 Task: Create a section Front-end Framework Sprint and in the section, add a milestone Mobile Application Performance Testing in the project BellTech
Action: Mouse moved to (441, 357)
Screenshot: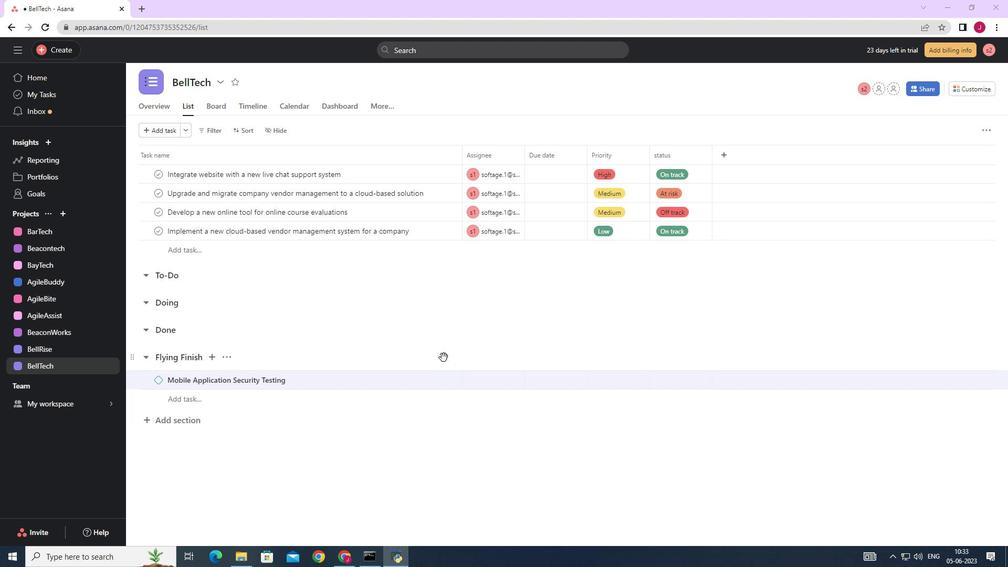 
Action: Mouse scrolled (441, 358) with delta (0, 0)
Screenshot: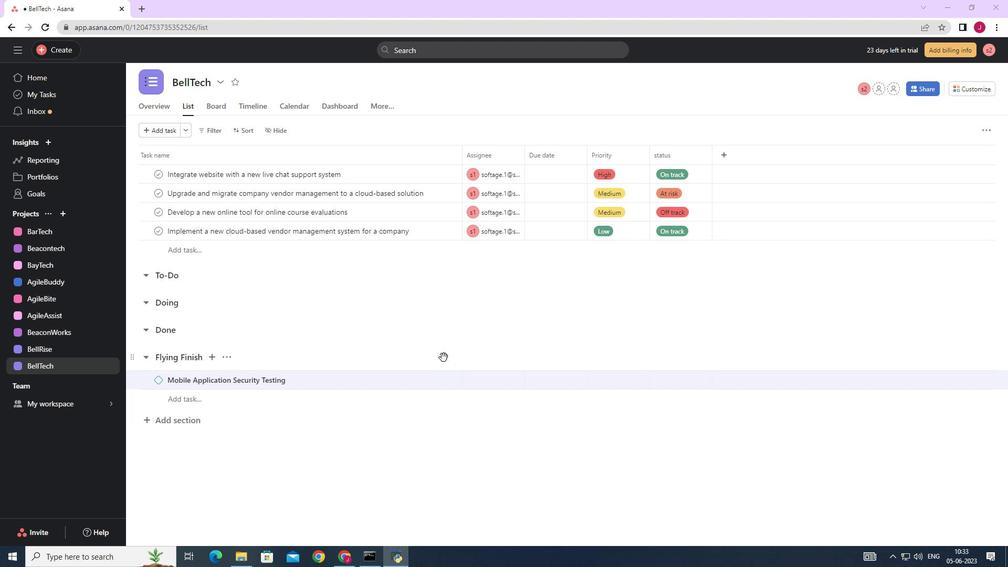 
Action: Mouse scrolled (441, 358) with delta (0, 0)
Screenshot: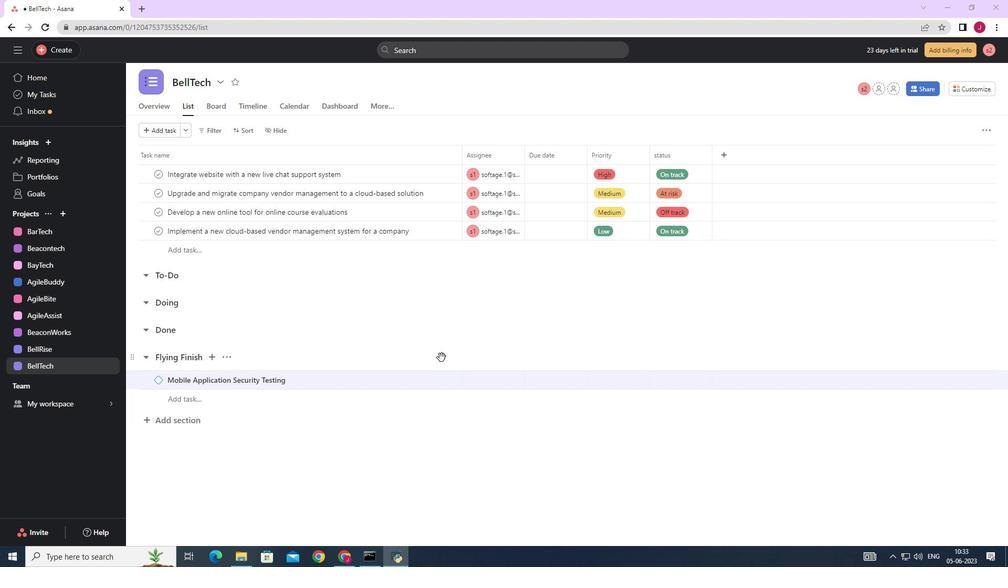 
Action: Mouse moved to (438, 356)
Screenshot: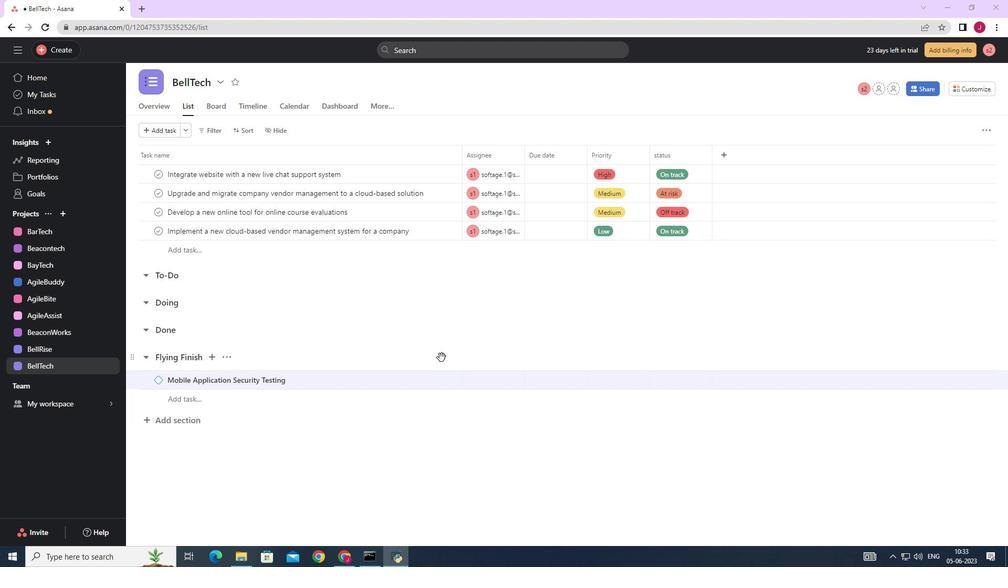 
Action: Mouse scrolled (438, 357) with delta (0, 0)
Screenshot: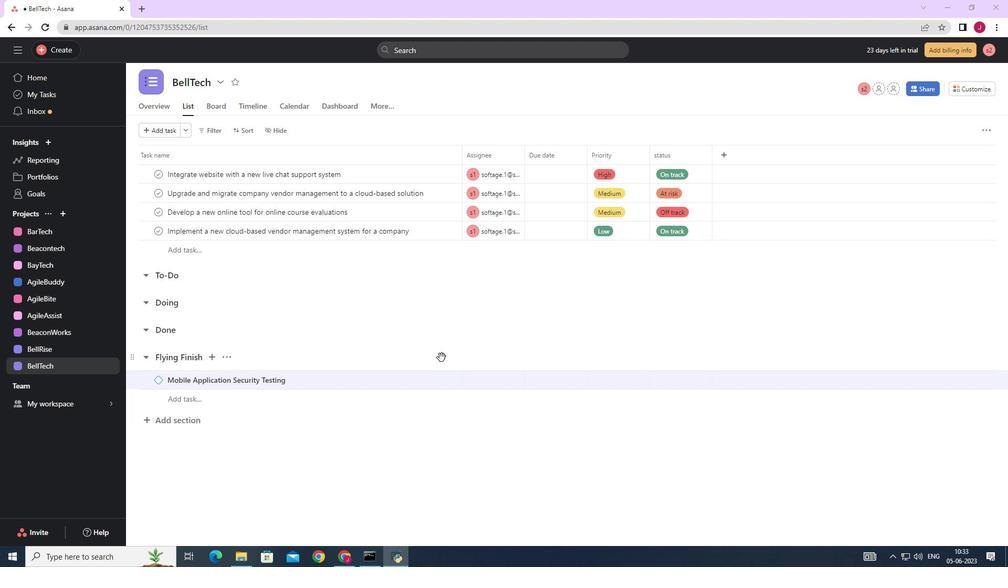 
Action: Mouse moved to (434, 353)
Screenshot: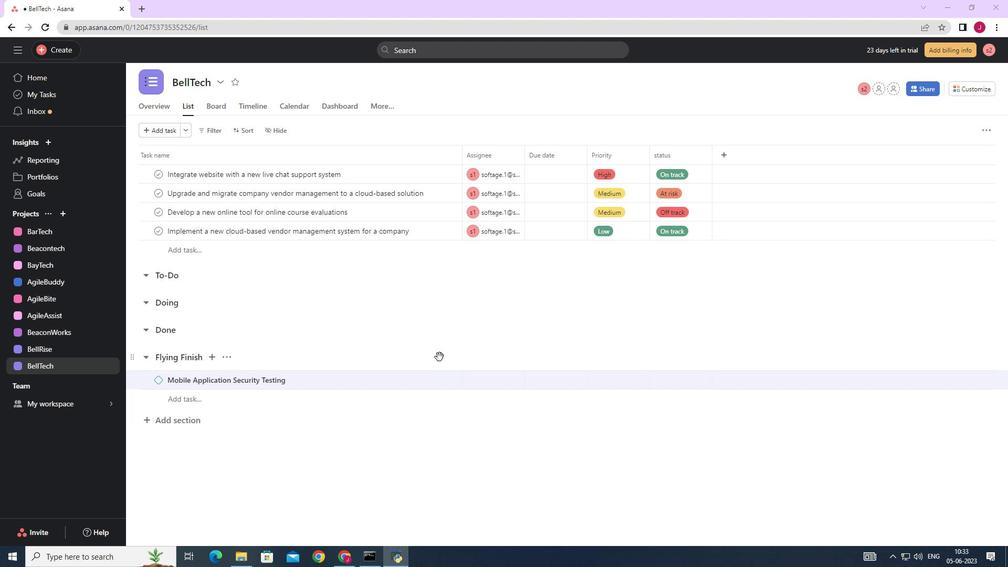 
Action: Mouse scrolled (434, 353) with delta (0, 0)
Screenshot: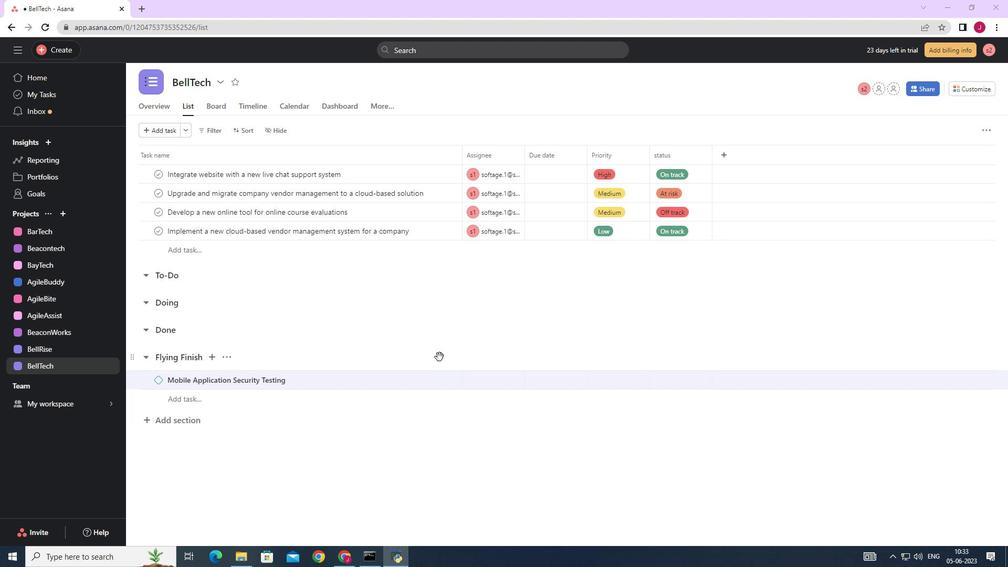 
Action: Mouse moved to (431, 349)
Screenshot: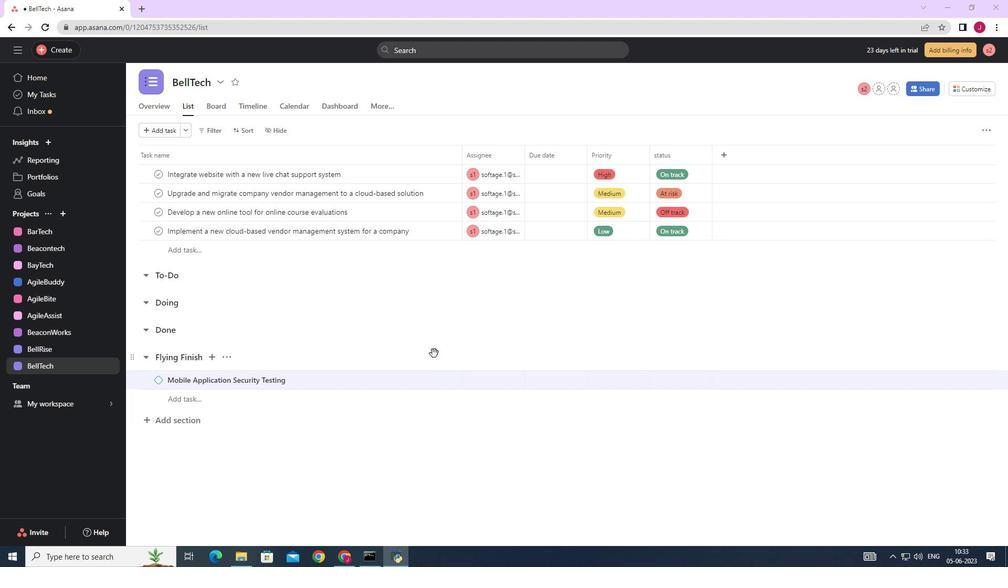 
Action: Mouse scrolled (431, 349) with delta (0, 0)
Screenshot: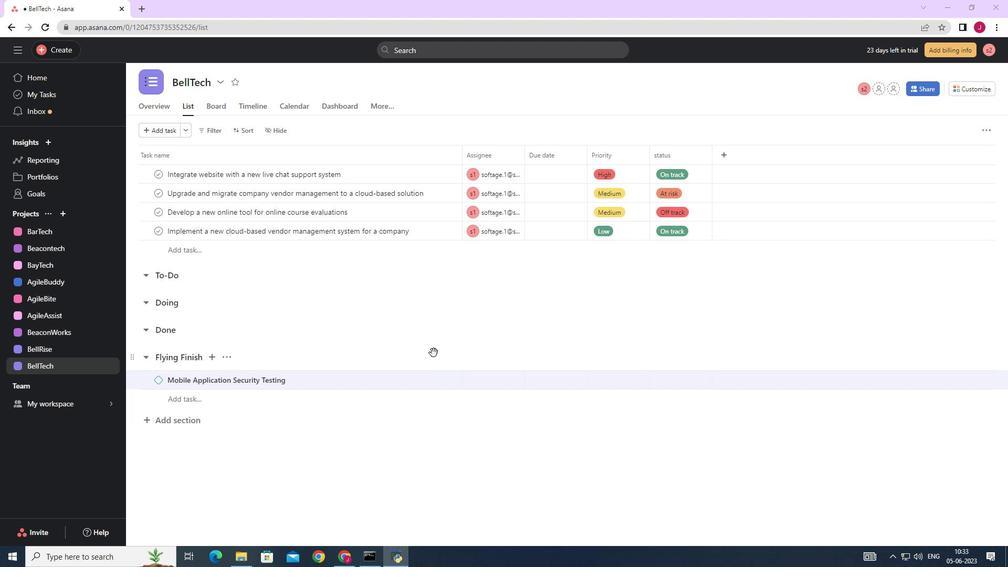 
Action: Mouse scrolled (431, 349) with delta (0, 0)
Screenshot: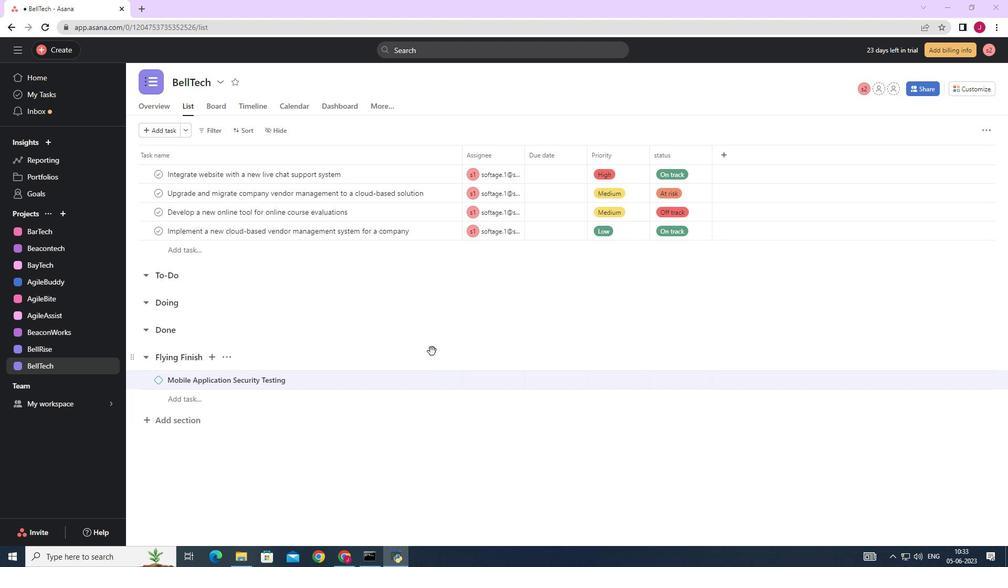 
Action: Mouse scrolled (431, 349) with delta (0, 0)
Screenshot: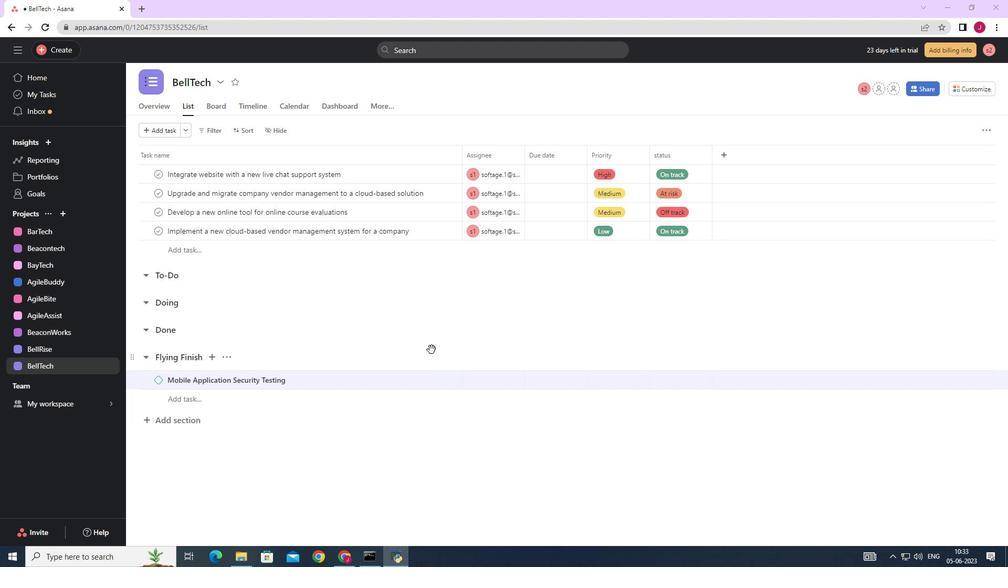 
Action: Mouse moved to (194, 421)
Screenshot: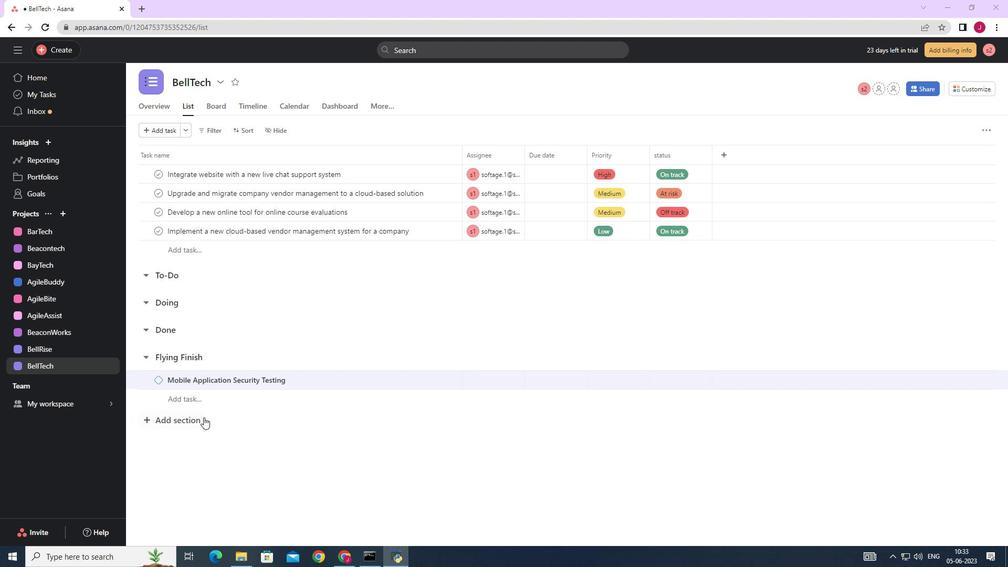 
Action: Mouse pressed left at (194, 421)
Screenshot: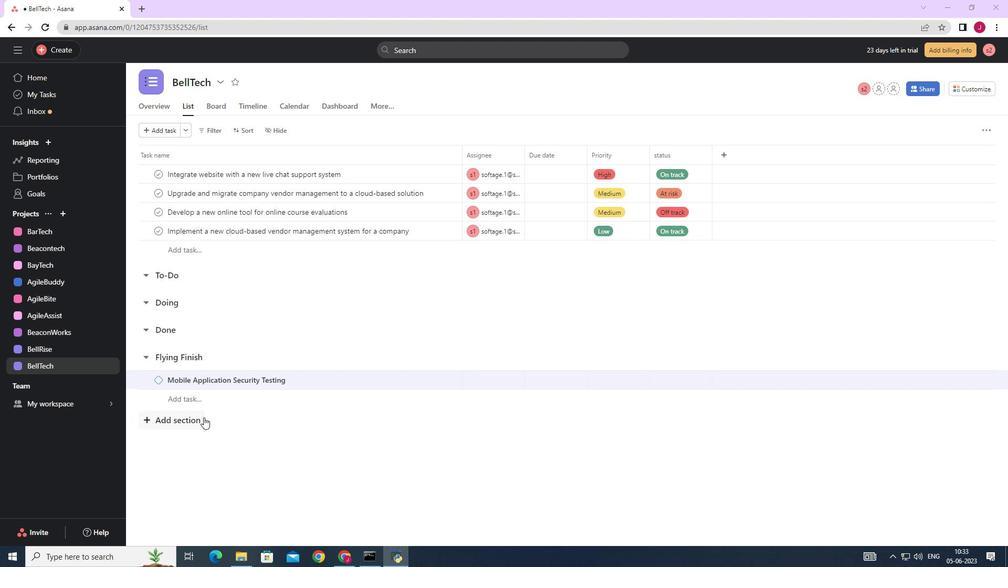 
Action: Mouse moved to (195, 421)
Screenshot: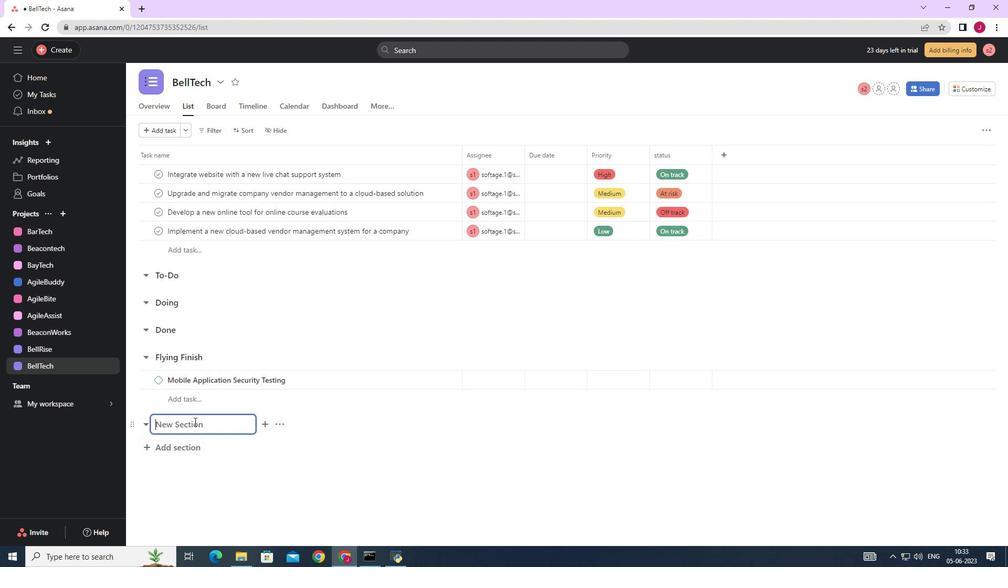 
Action: Mouse scrolled (195, 421) with delta (0, 0)
Screenshot: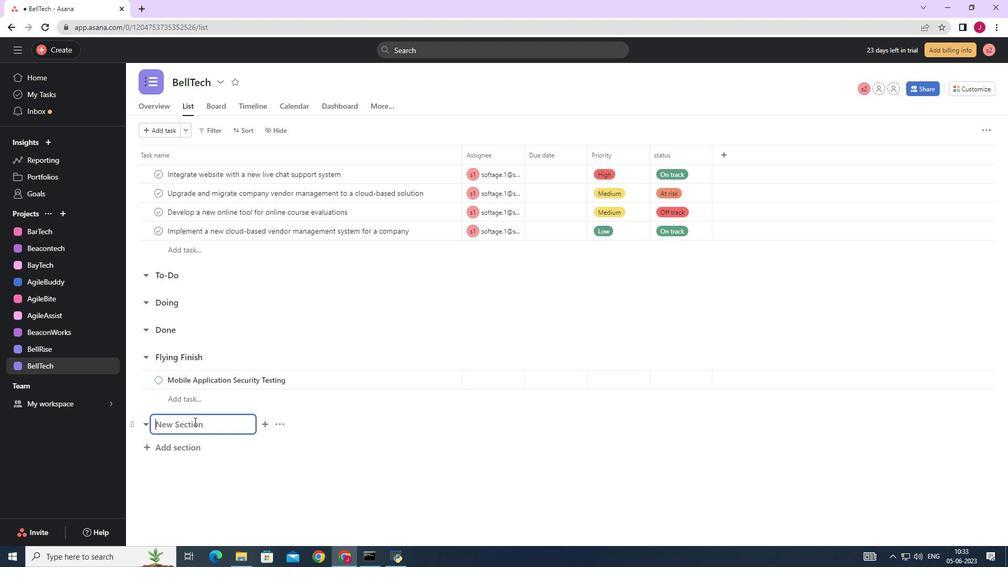 
Action: Mouse scrolled (195, 421) with delta (0, 0)
Screenshot: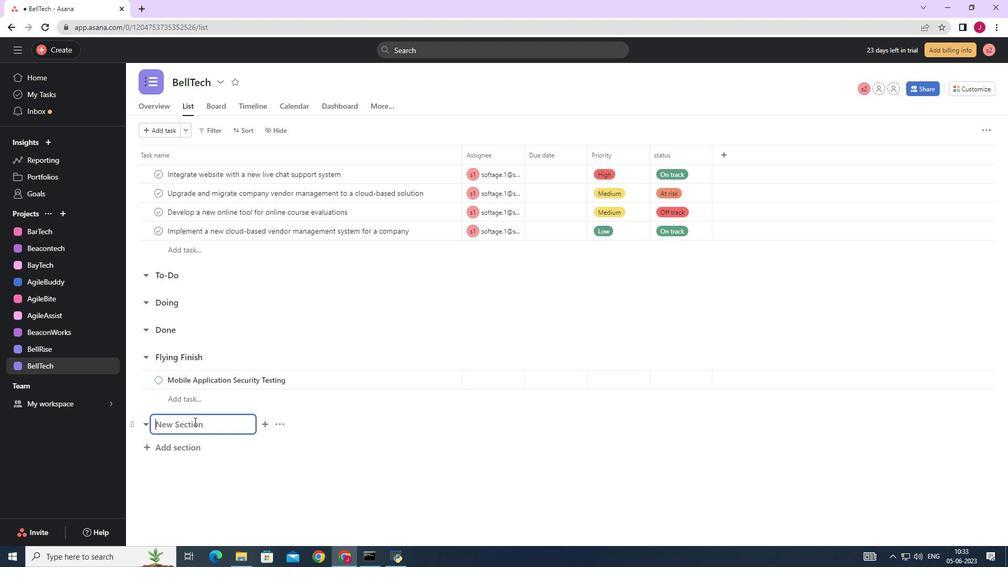 
Action: Mouse scrolled (195, 421) with delta (0, 0)
Screenshot: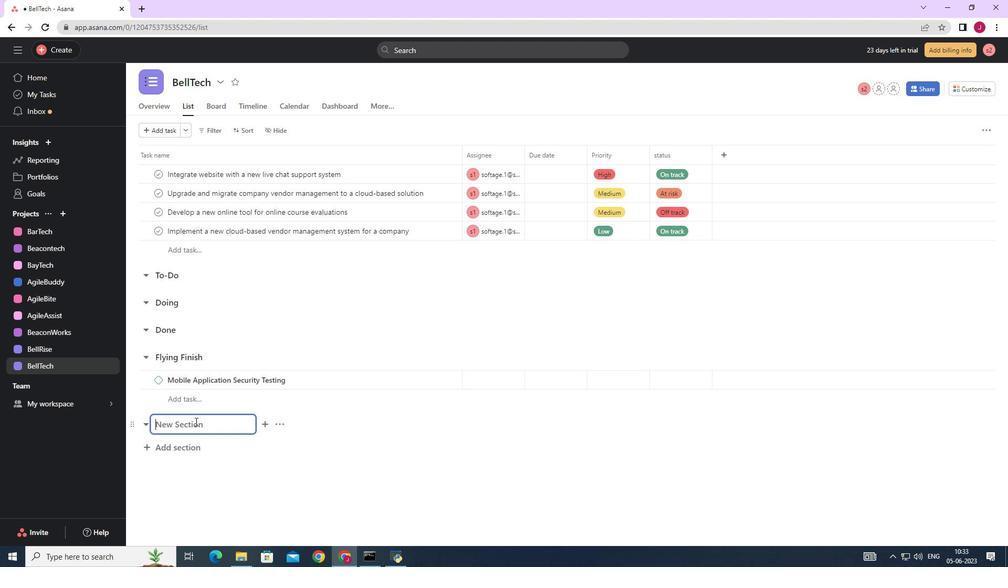 
Action: Mouse scrolled (195, 421) with delta (0, 0)
Screenshot: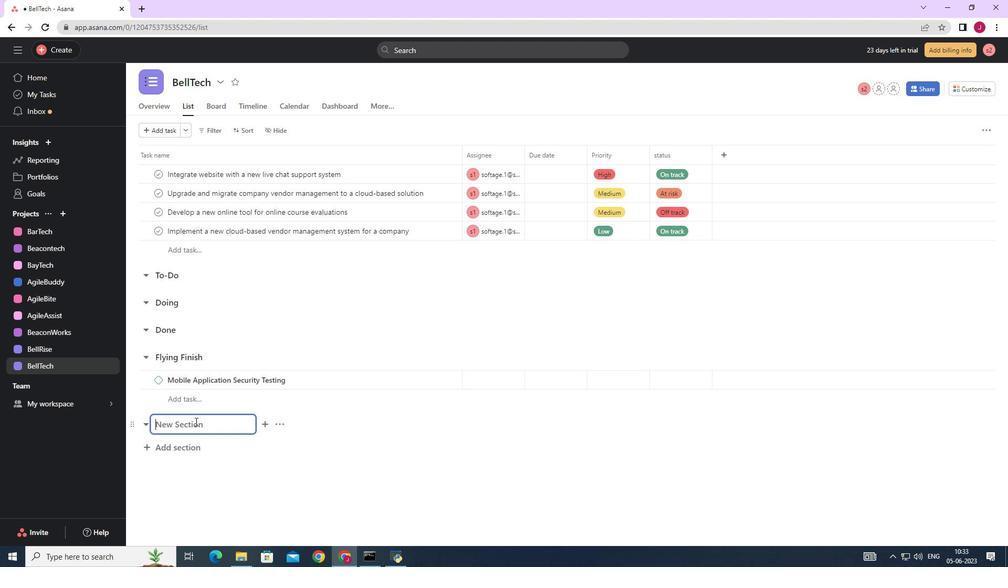 
Action: Mouse moved to (196, 421)
Screenshot: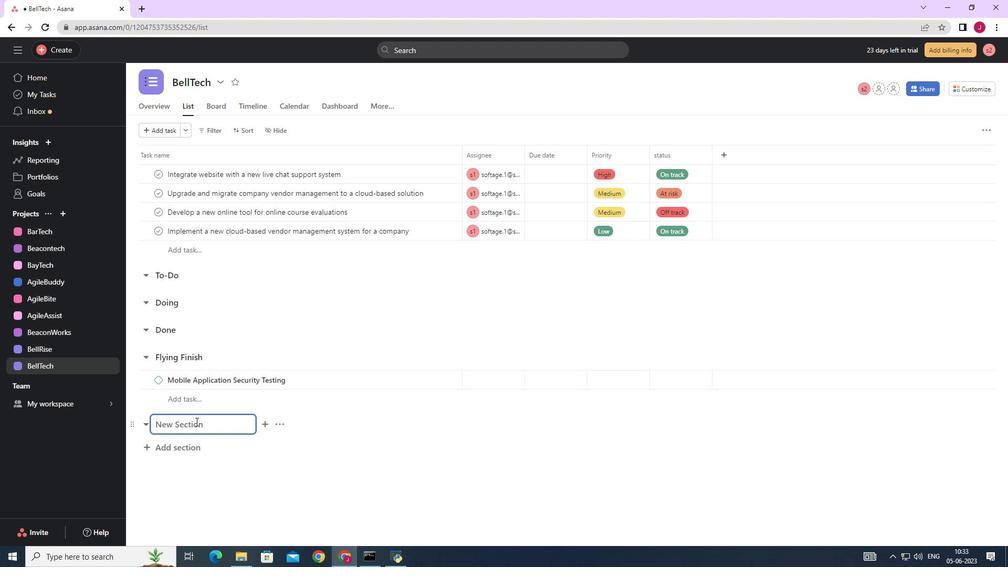 
Action: Mouse pressed left at (196, 421)
Screenshot: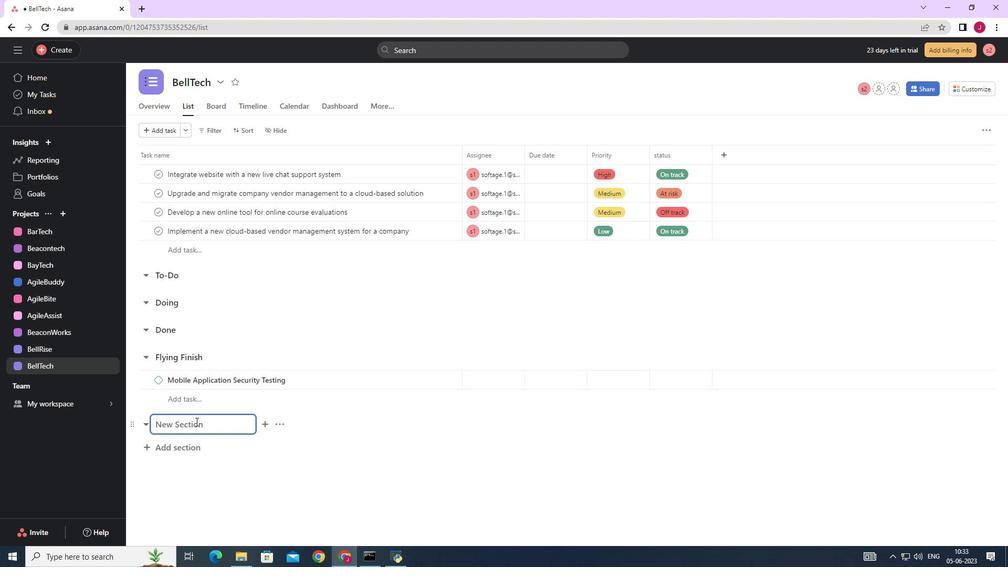 
Action: Key pressed <Key.caps_lock>F<Key.caps_lock>ront-end<Key.space><Key.caps_lock>F<Key.caps_lock>ramework<Key.space><Key.caps_lock>S<Key.caps_lock>print<Key.enter><Key.caps_lock>M<Key.caps_lock>obile<Key.space><Key.caps_lock>A<Key.caps_lock>pplication<Key.space><Key.caps_lock>P<Key.caps_lock>erformance<Key.space><Key.caps_lock>T<Key.caps_lock>esting
Screenshot: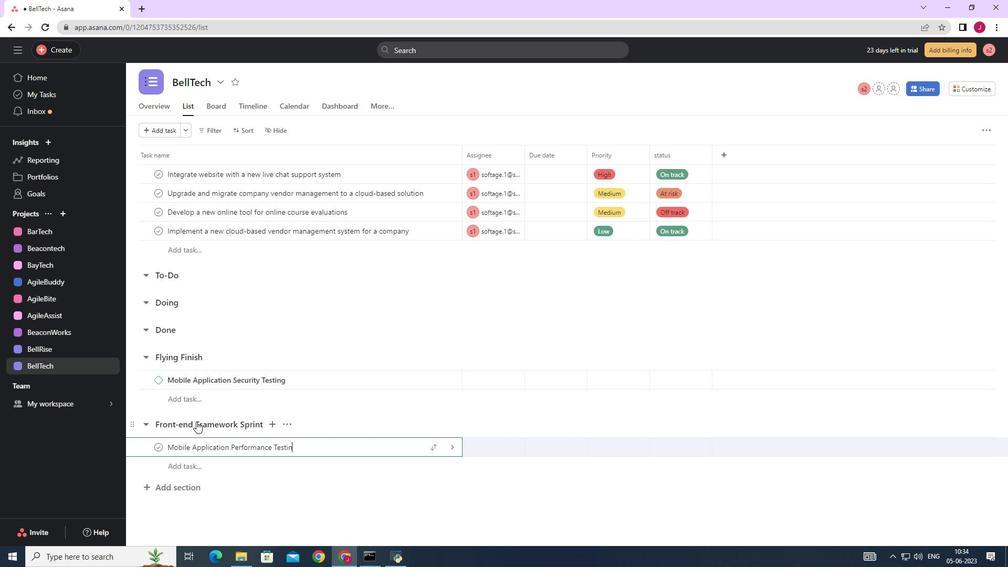 
Action: Mouse moved to (448, 448)
Screenshot: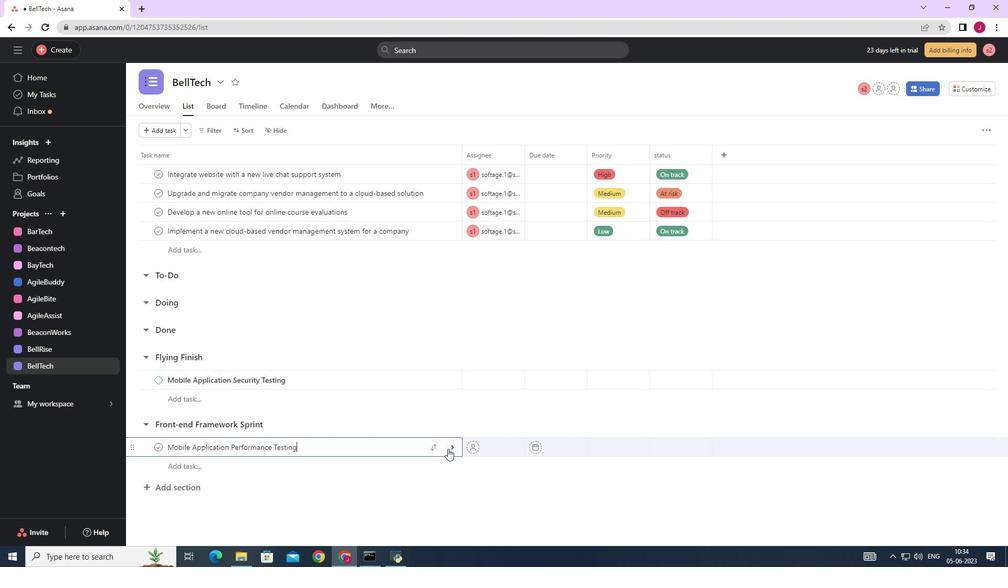 
Action: Mouse pressed left at (448, 448)
Screenshot: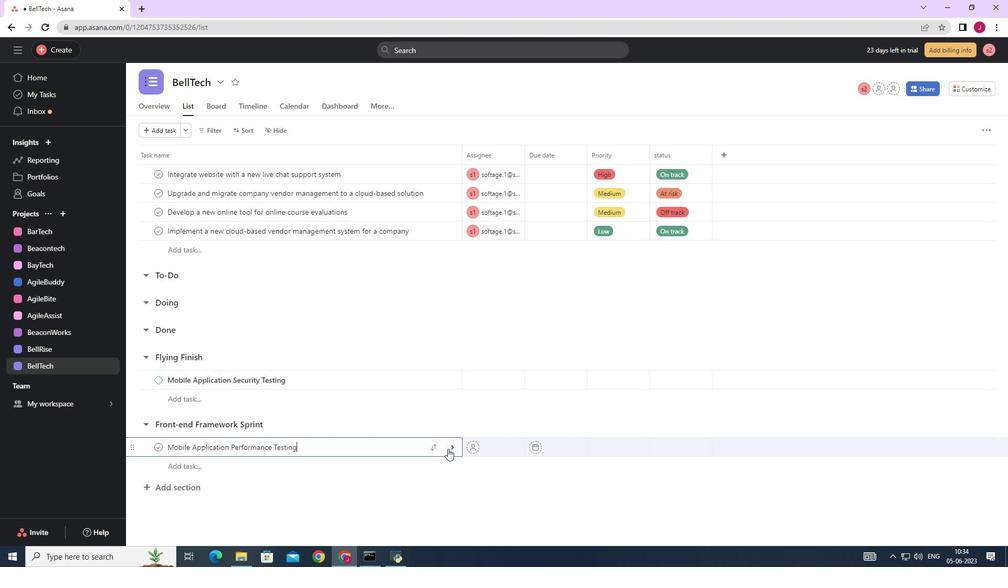 
Action: Mouse moved to (970, 130)
Screenshot: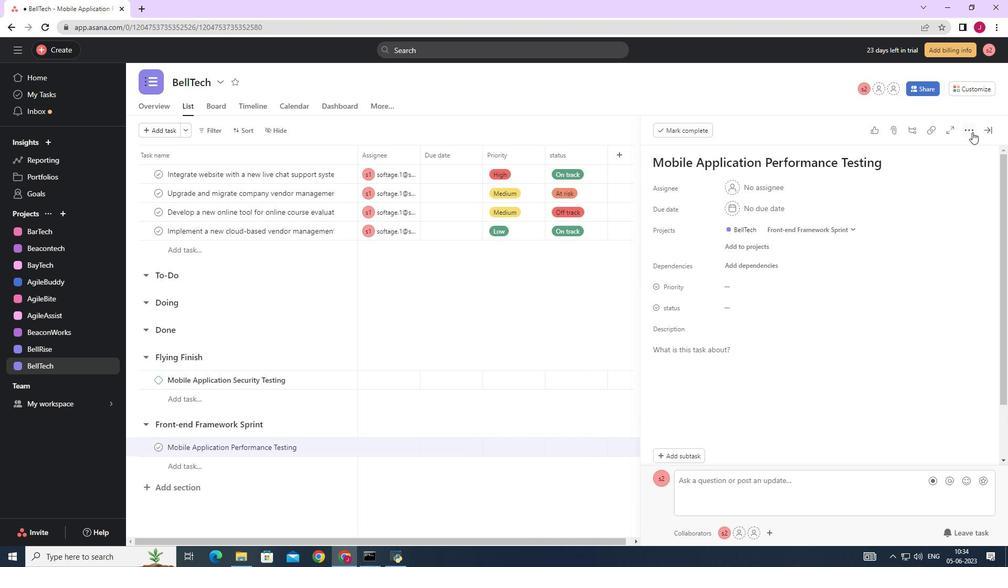 
Action: Mouse pressed left at (970, 130)
Screenshot: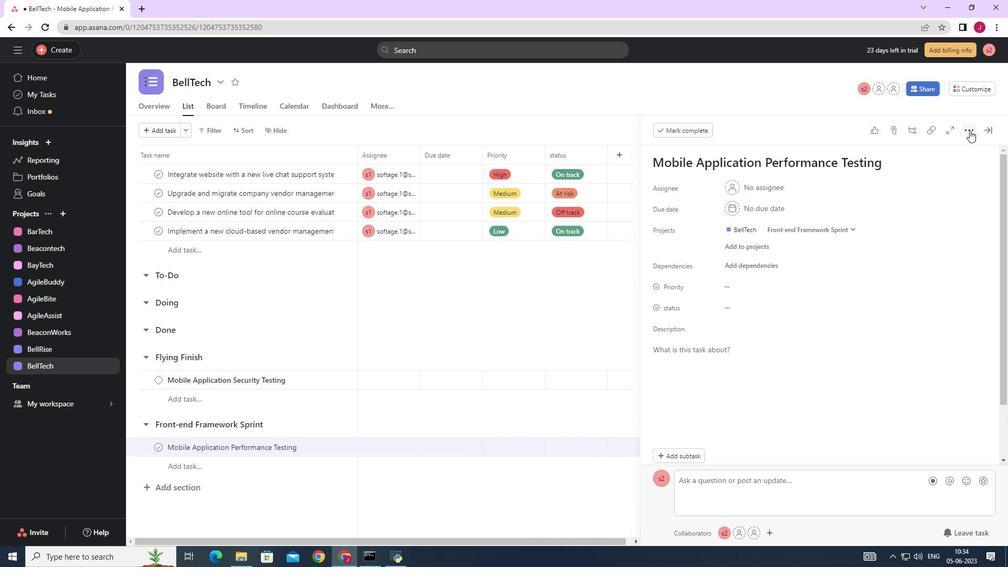 
Action: Mouse moved to (876, 170)
Screenshot: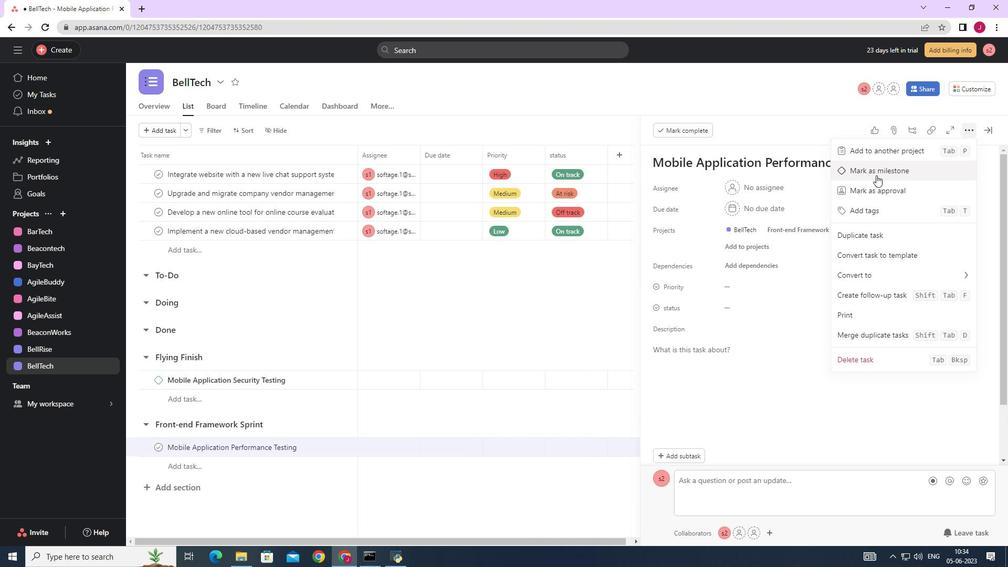 
Action: Mouse pressed left at (876, 170)
Screenshot: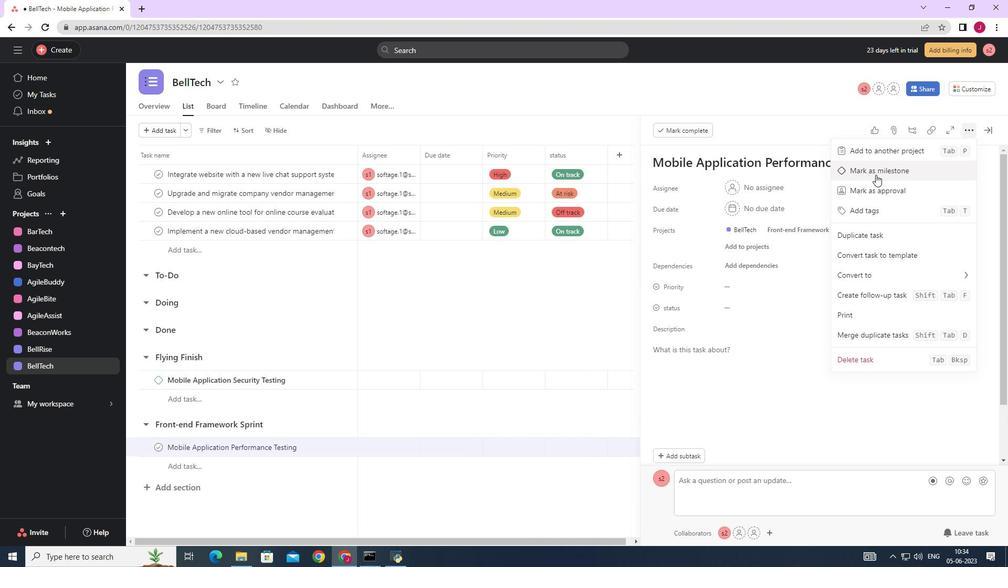 
Action: Mouse moved to (987, 130)
Screenshot: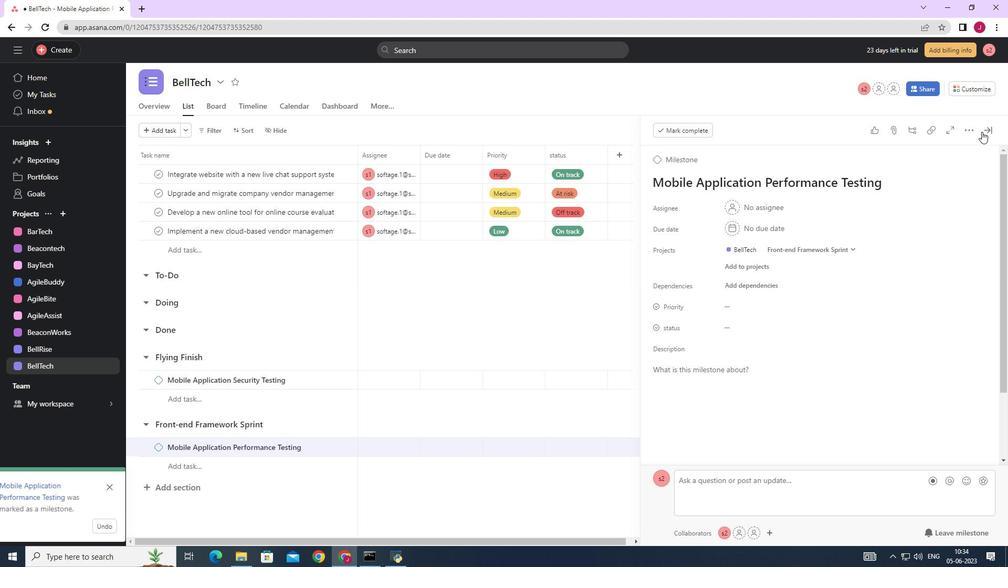 
Action: Mouse pressed left at (987, 130)
Screenshot: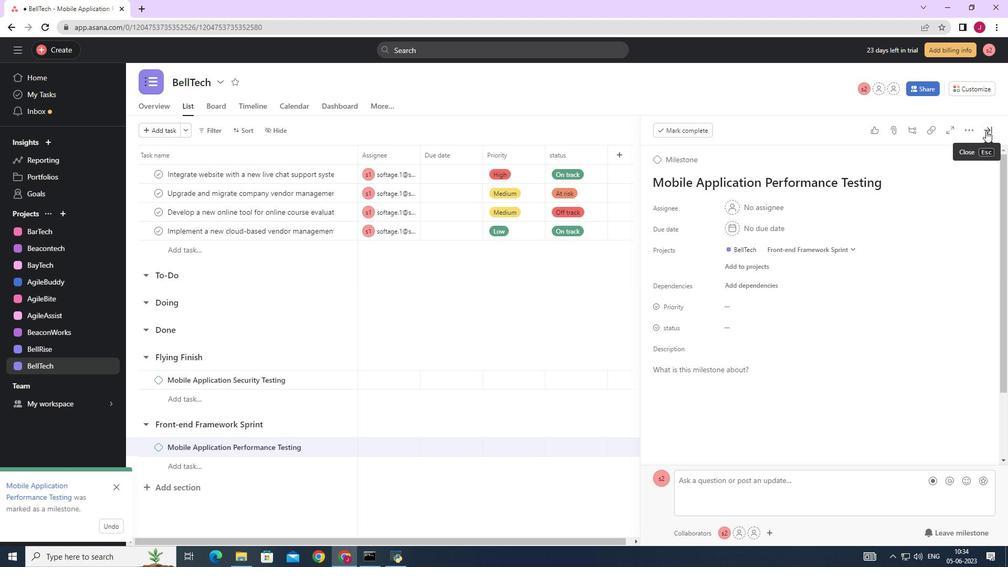
Action: Mouse moved to (946, 147)
Screenshot: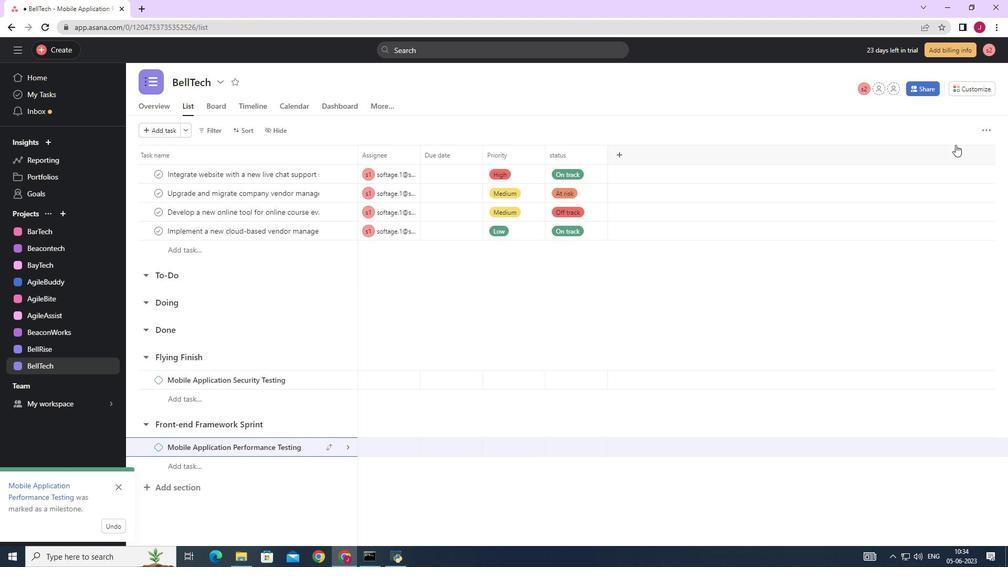 
